 Task: Distribute to vertically.
Action: Mouse moved to (454, 310)
Screenshot: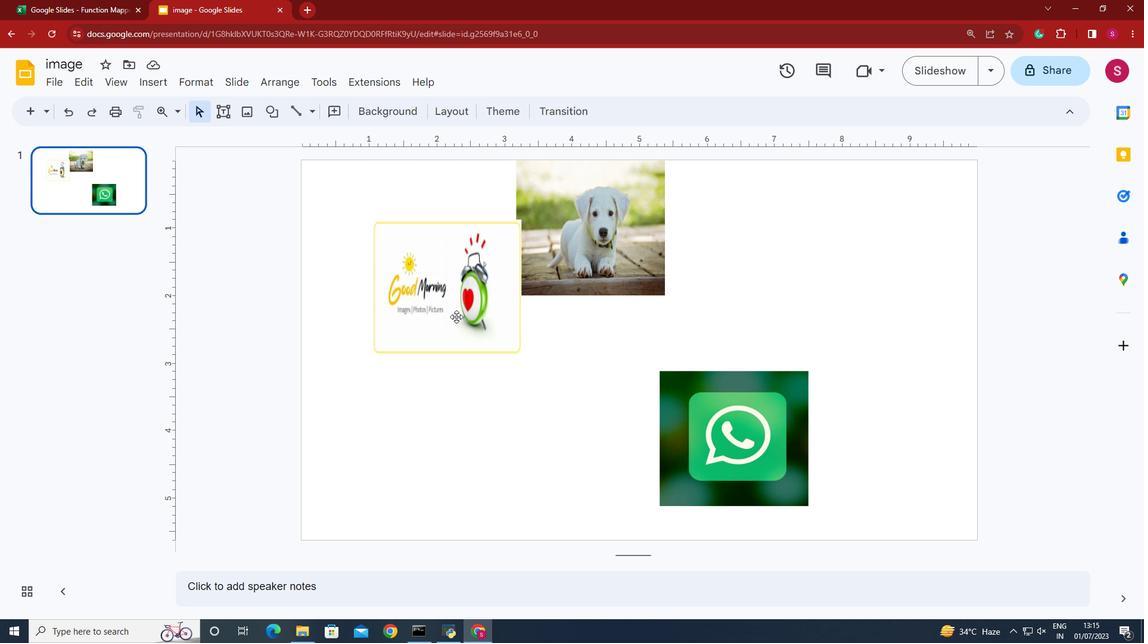 
Action: Mouse pressed left at (454, 310)
Screenshot: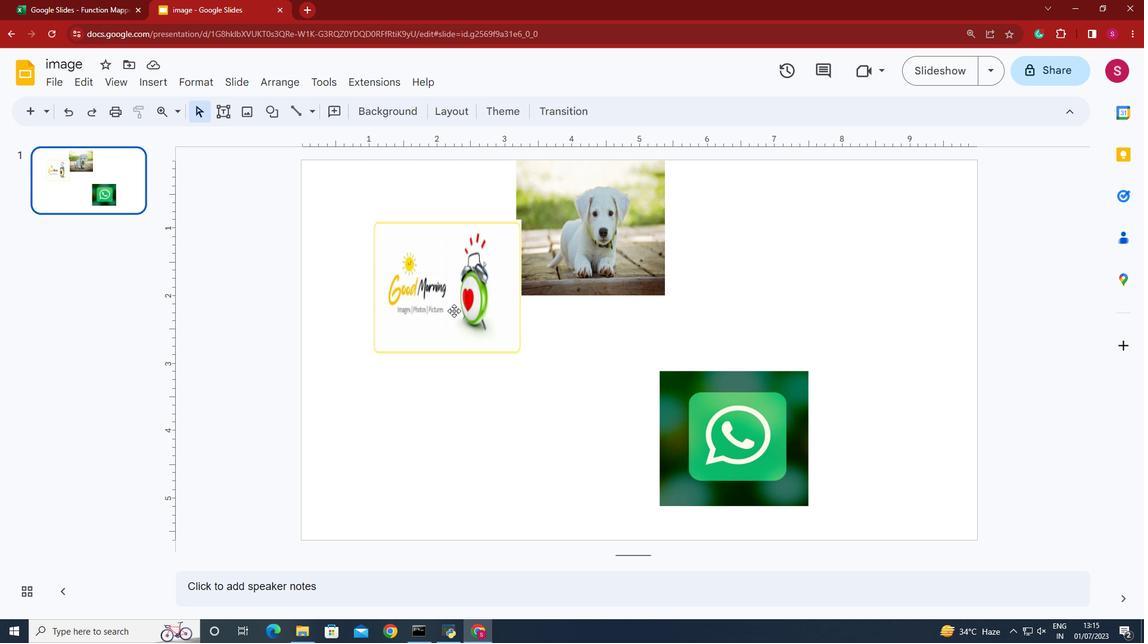 
Action: Key pressed <Key.shift>
Screenshot: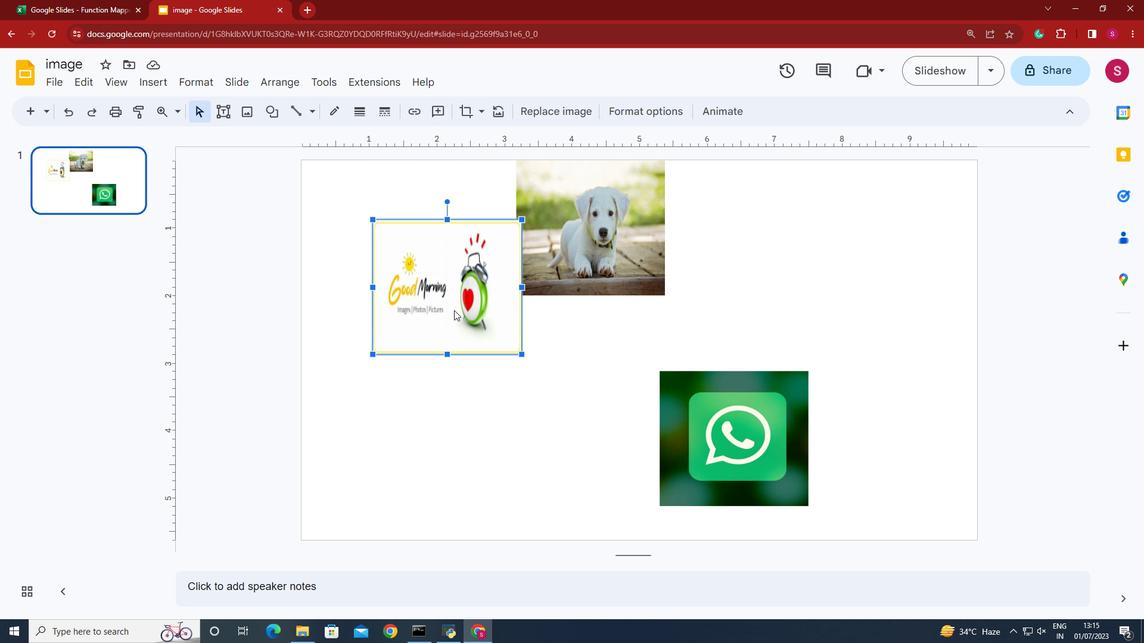 
Action: Mouse moved to (629, 253)
Screenshot: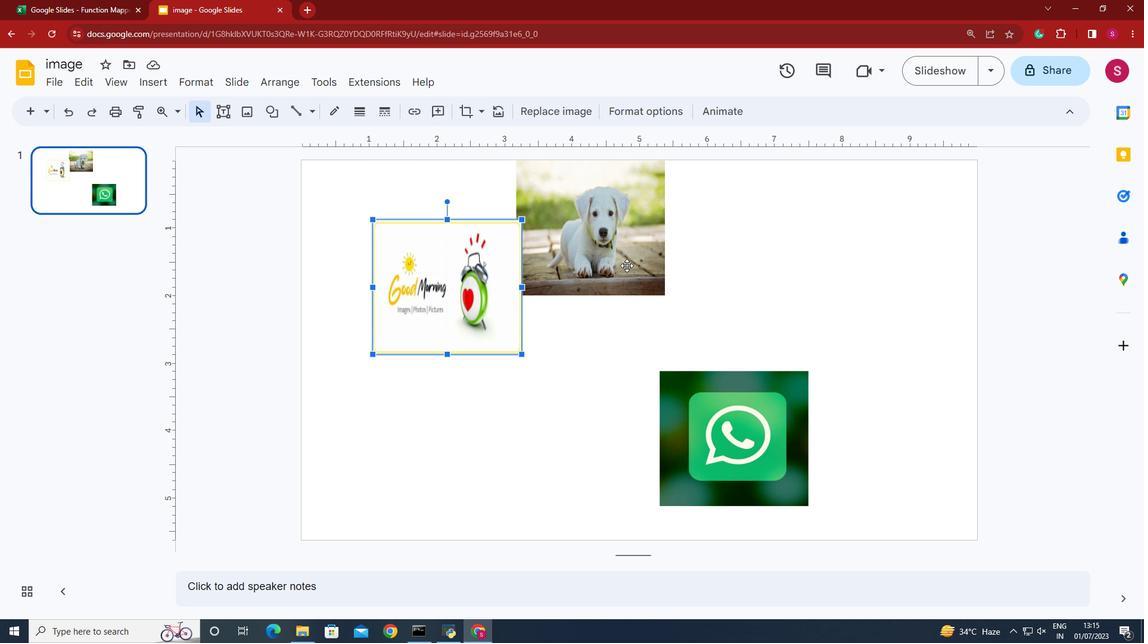 
Action: Key pressed <Key.shift>
Screenshot: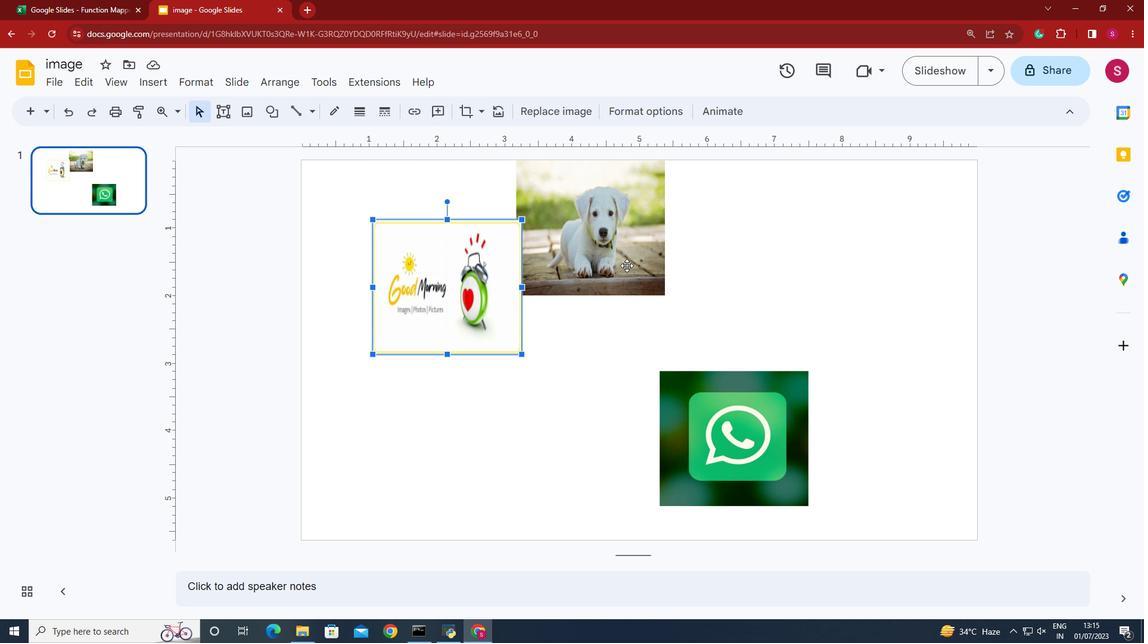 
Action: Mouse moved to (629, 252)
Screenshot: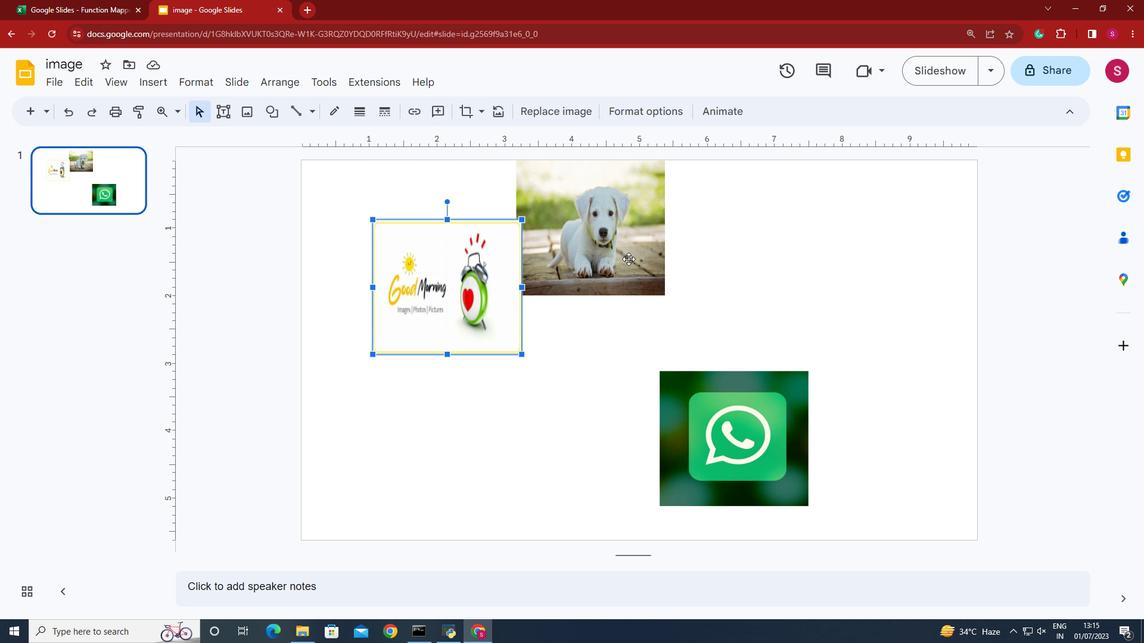 
Action: Key pressed <Key.shift>
Screenshot: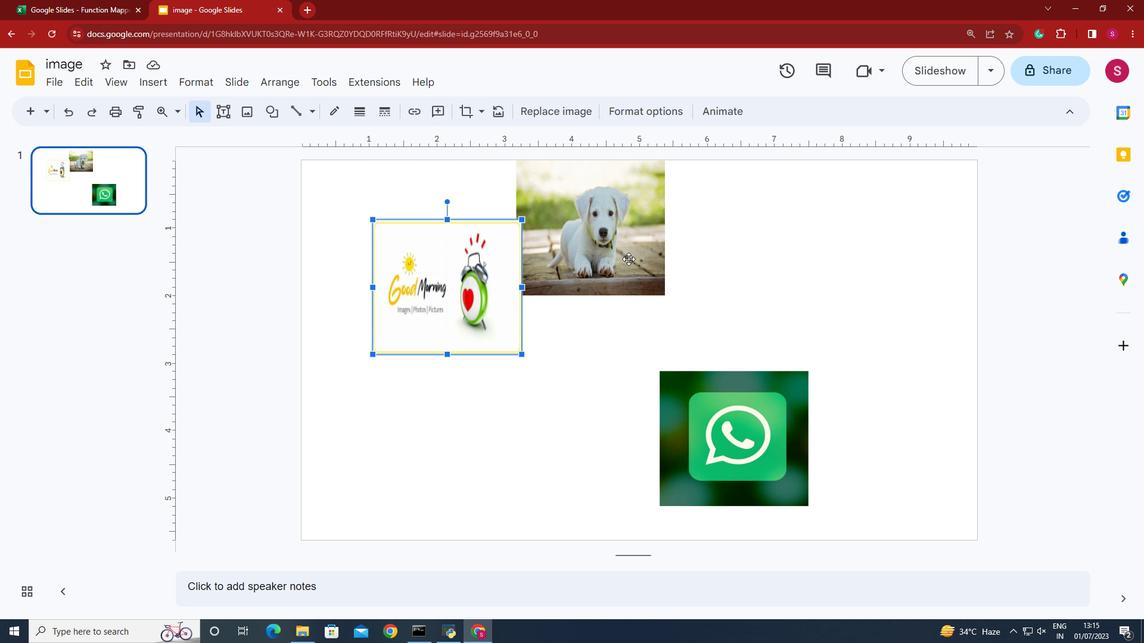 
Action: Mouse moved to (629, 252)
Screenshot: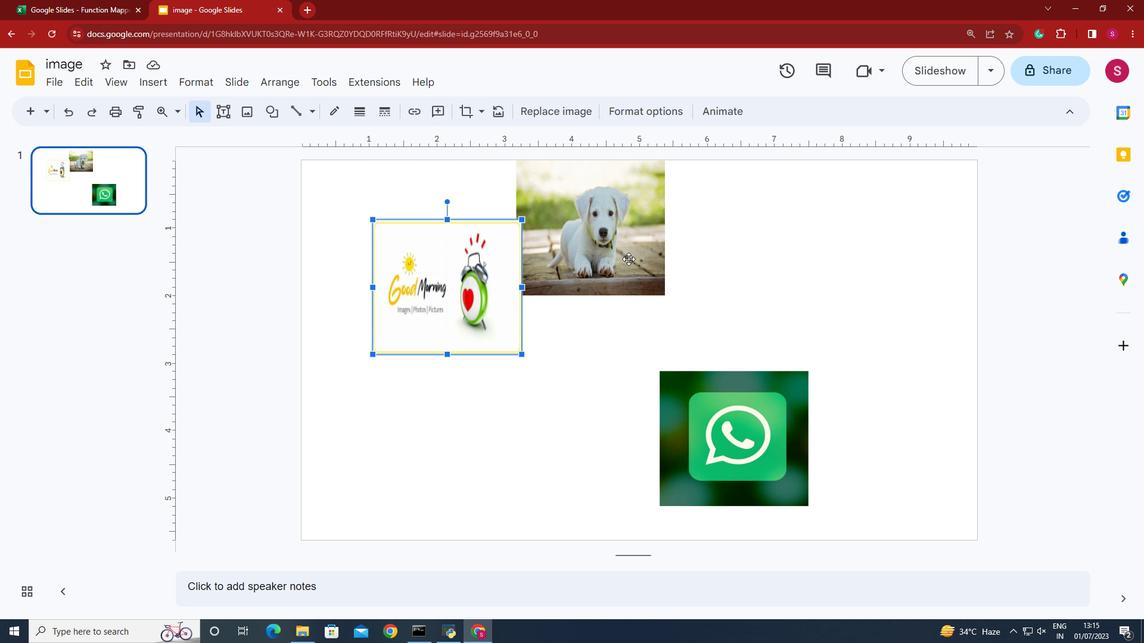
Action: Key pressed <Key.shift><Key.shift>
Screenshot: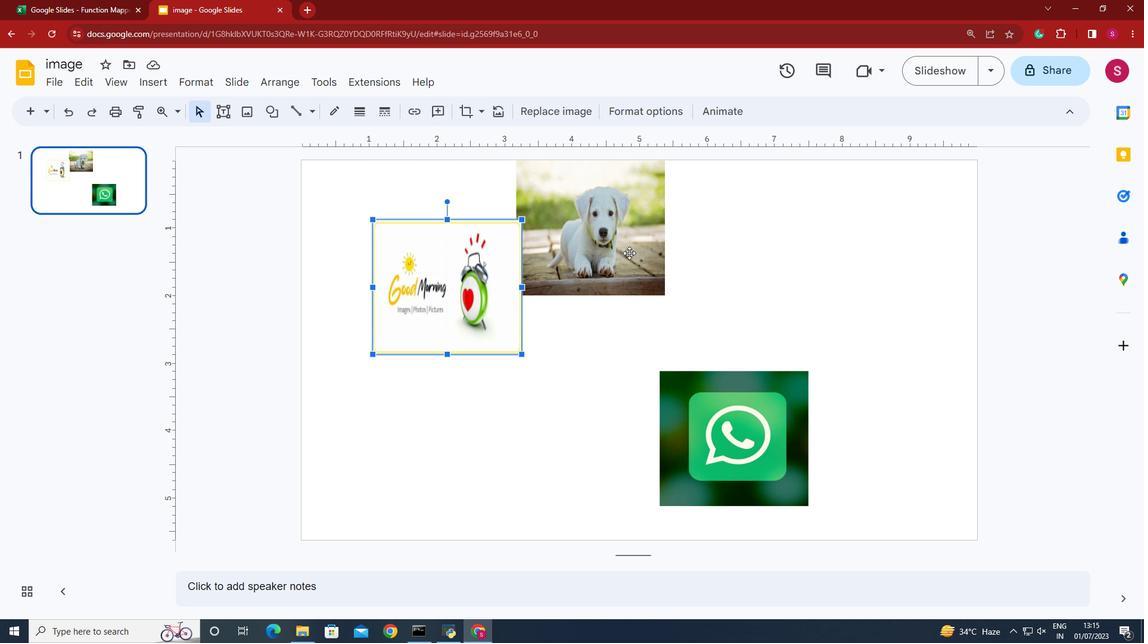 
Action: Mouse pressed left at (629, 252)
Screenshot: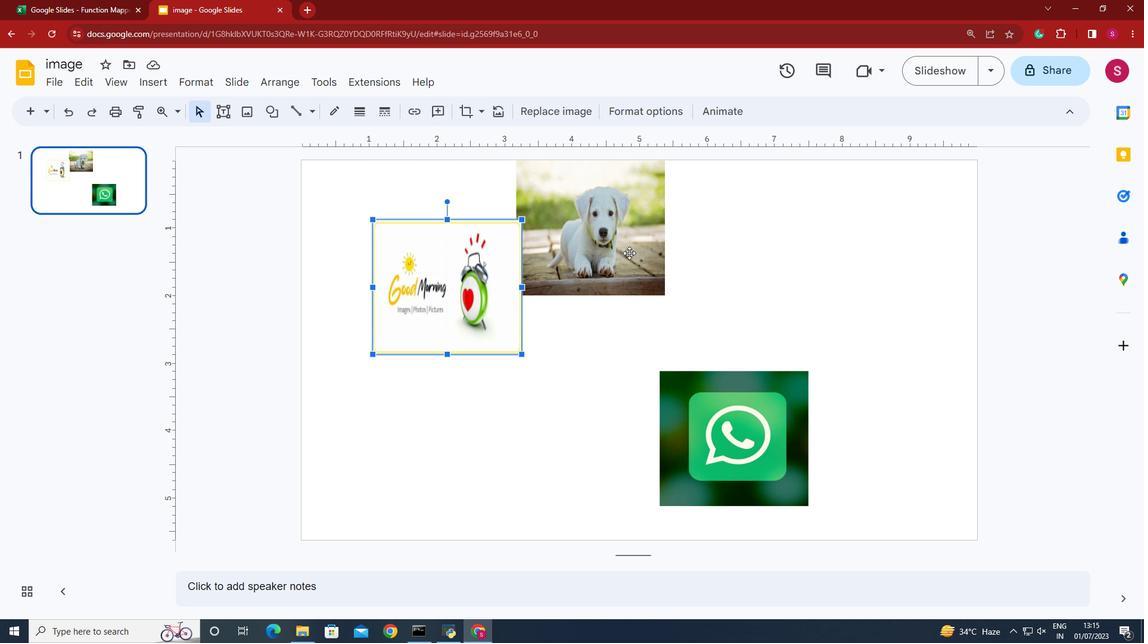 
Action: Mouse moved to (629, 251)
Screenshot: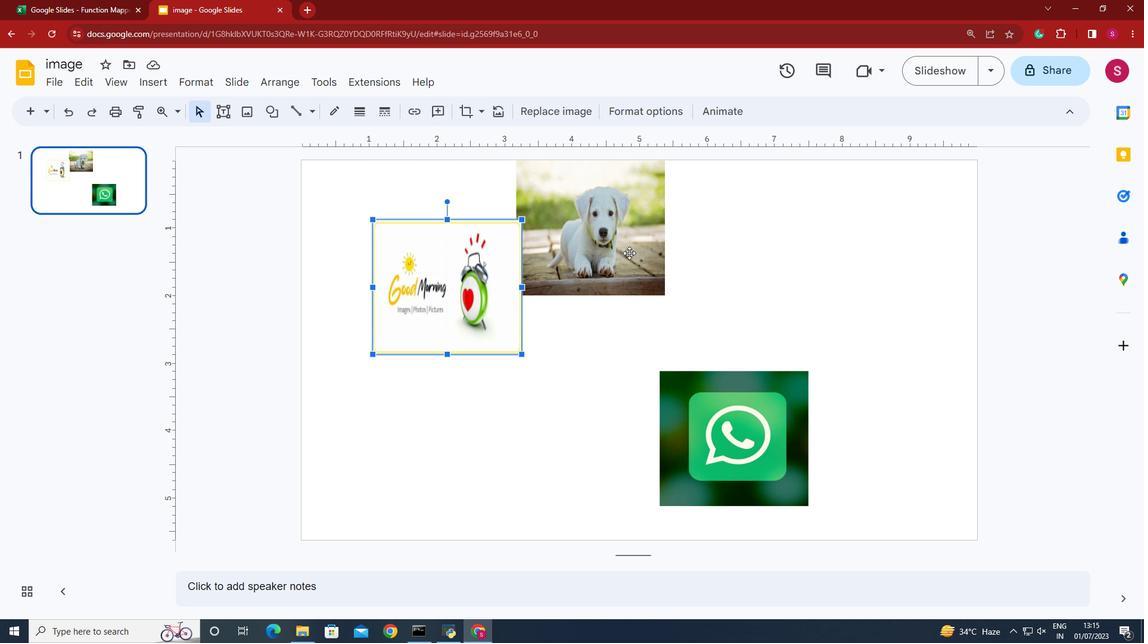 
Action: Key pressed <Key.shift><Key.shift><Key.shift><Key.shift><Key.shift>
Screenshot: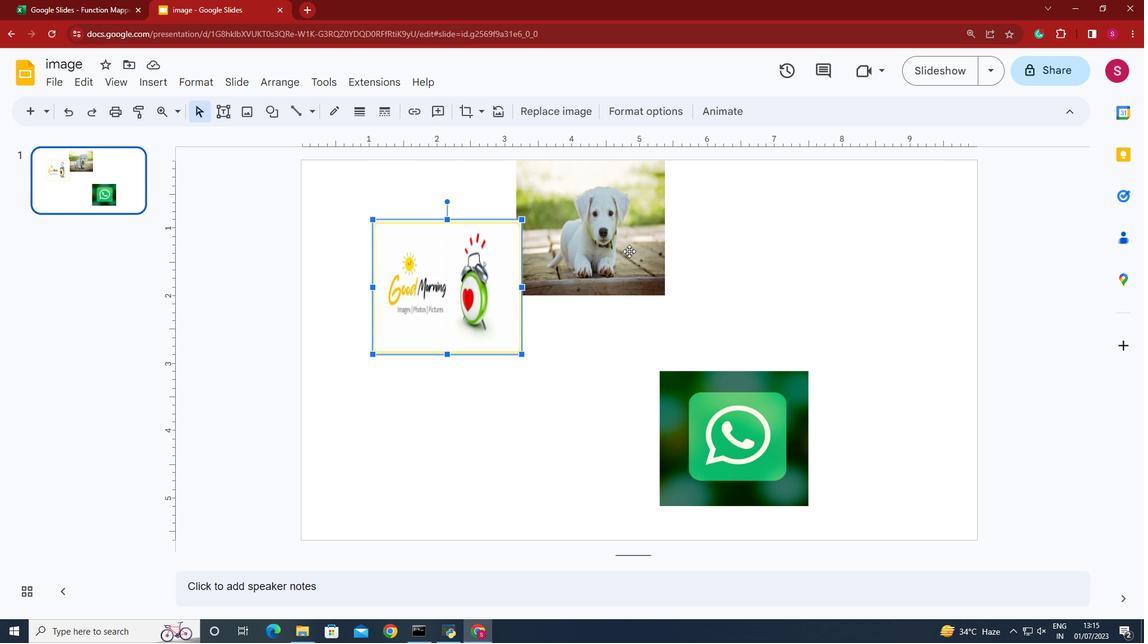 
Action: Mouse moved to (632, 256)
Screenshot: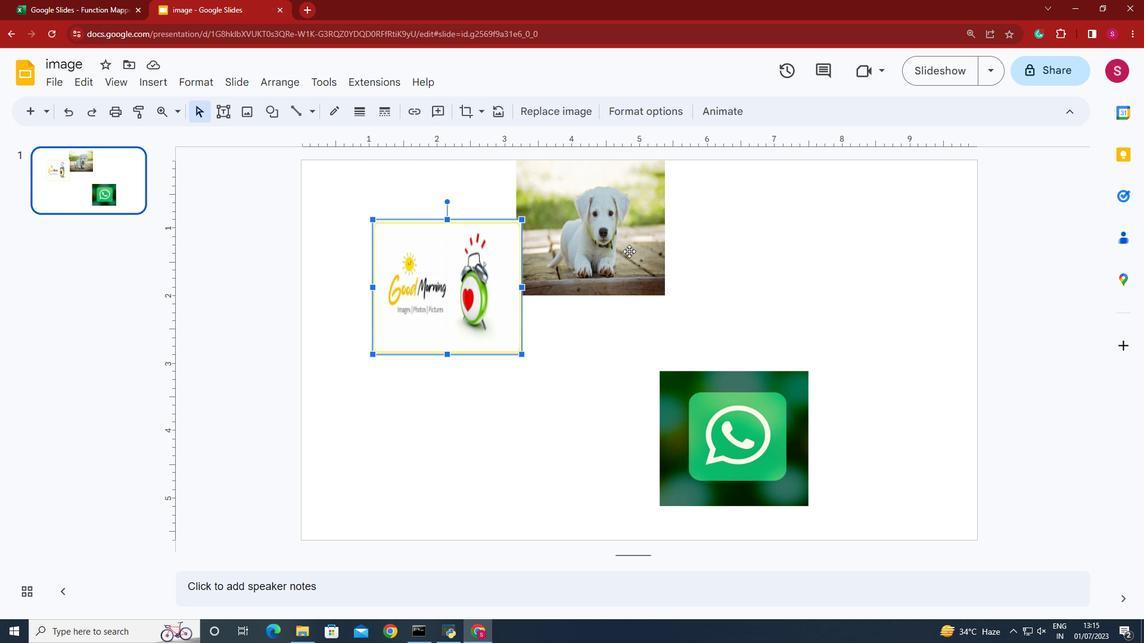 
Action: Key pressed <Key.shift>
Screenshot: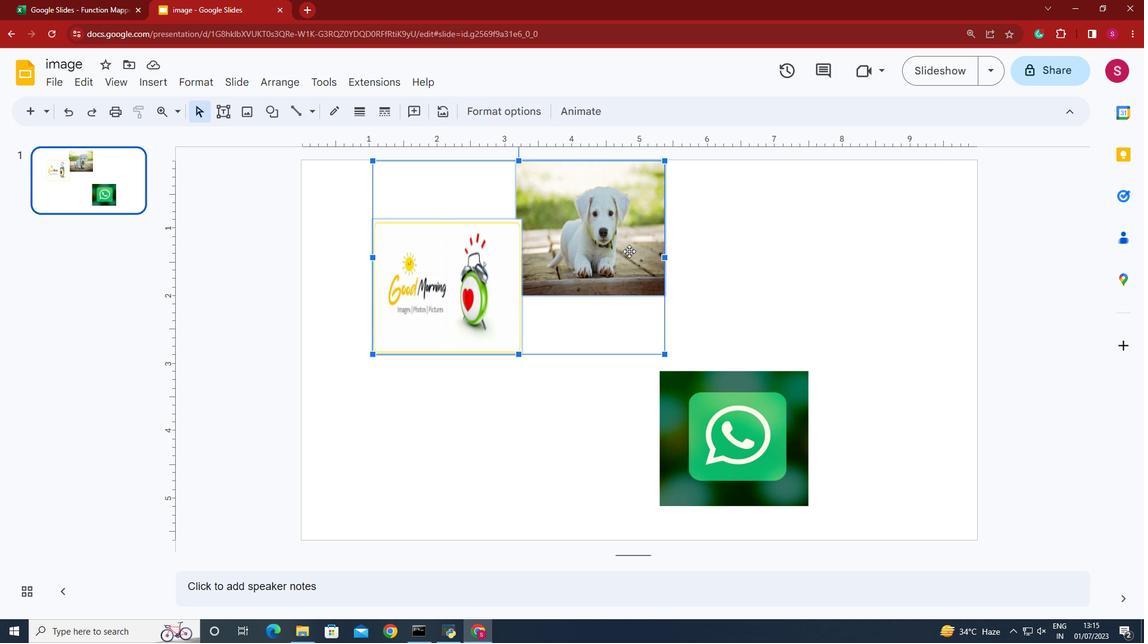 
Action: Mouse moved to (664, 305)
Screenshot: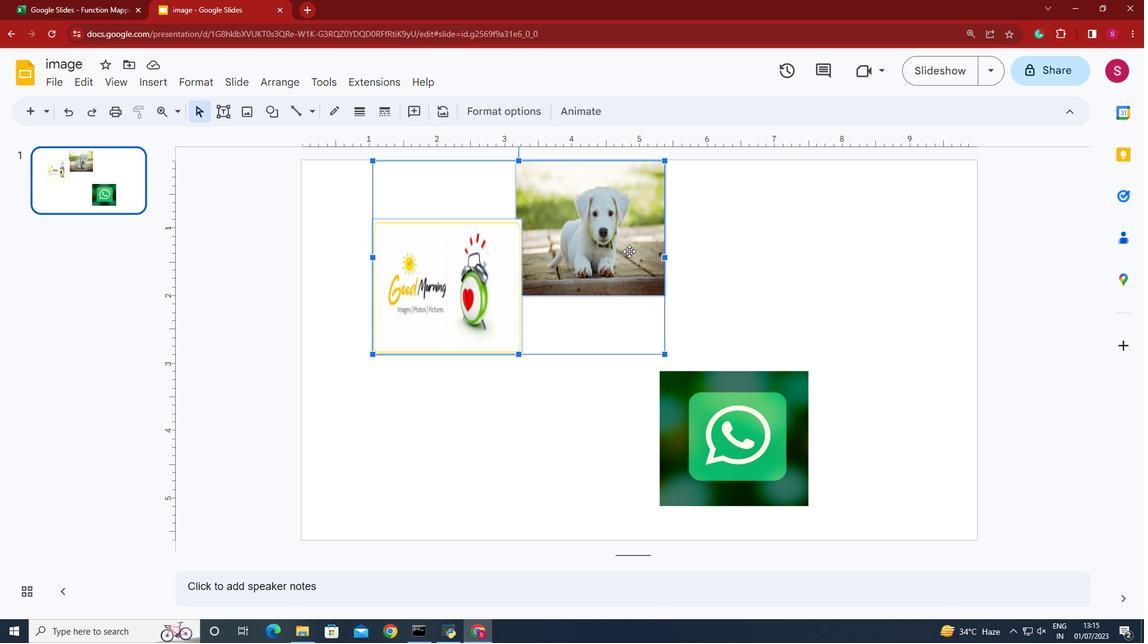 
Action: Key pressed <Key.shift>
Screenshot: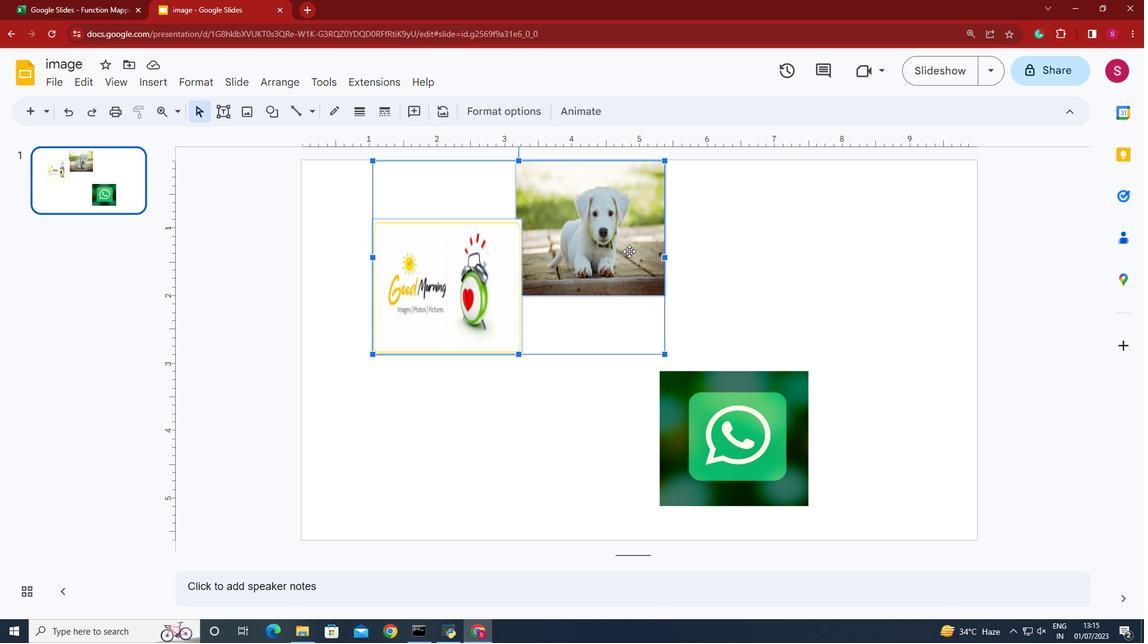 
Action: Mouse moved to (713, 364)
Screenshot: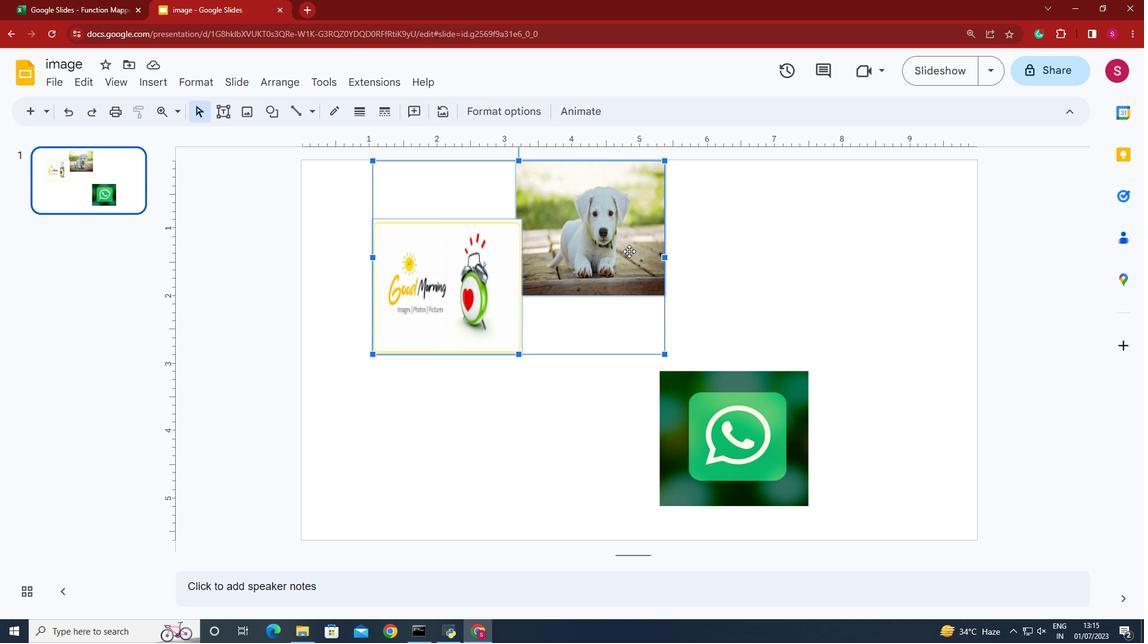 
Action: Key pressed <Key.shift>
Screenshot: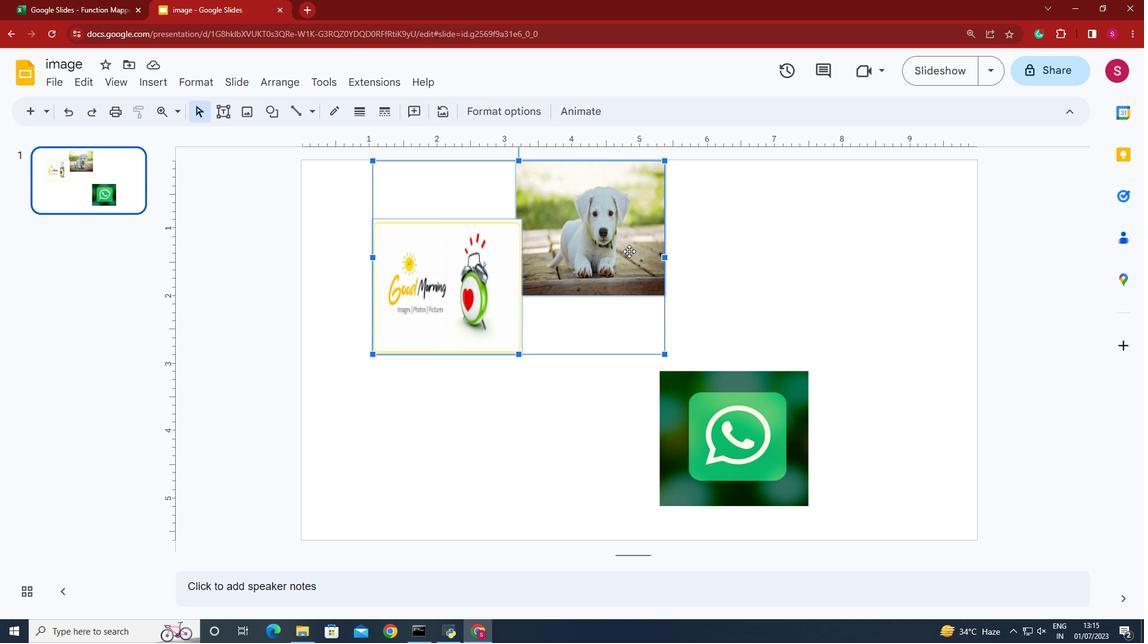 
Action: Mouse moved to (741, 398)
Screenshot: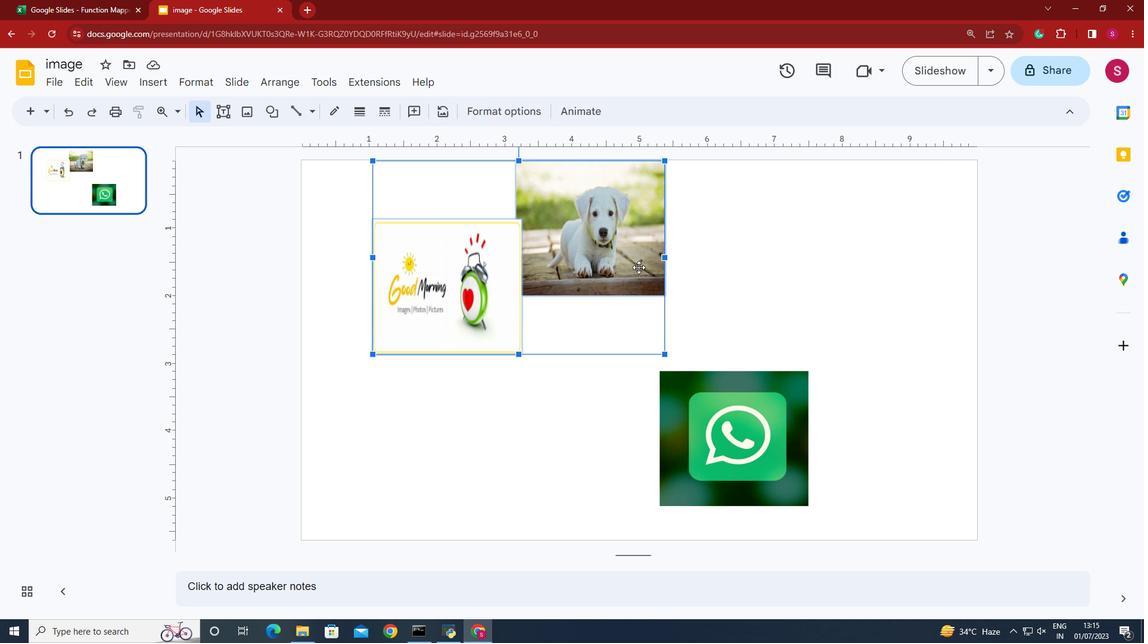 
Action: Key pressed <Key.shift>
Screenshot: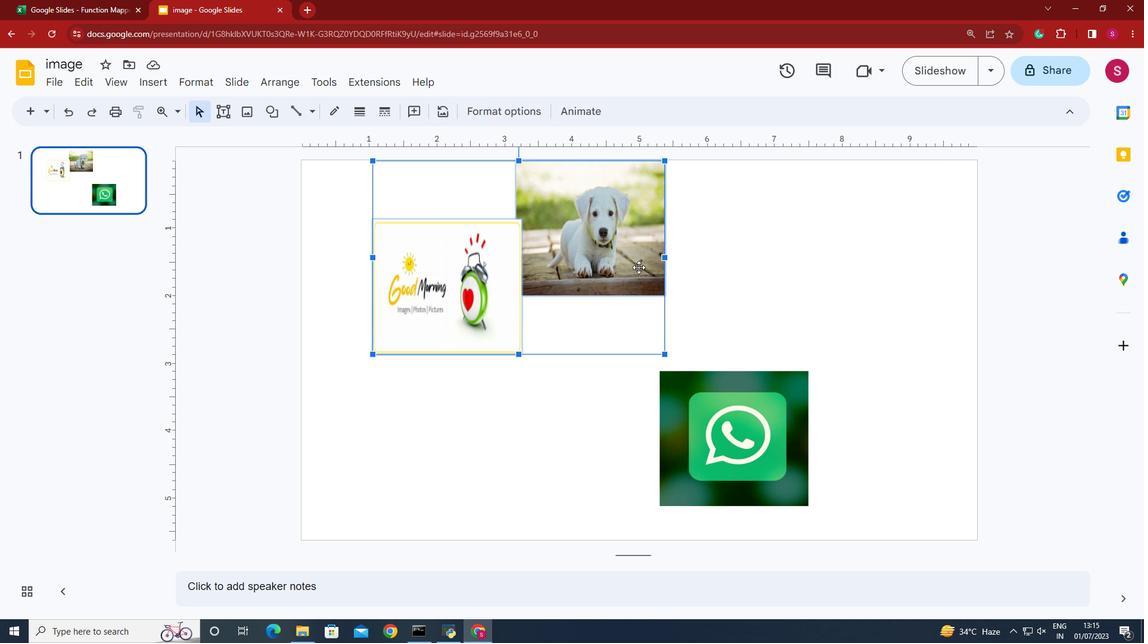 
Action: Mouse moved to (745, 406)
Screenshot: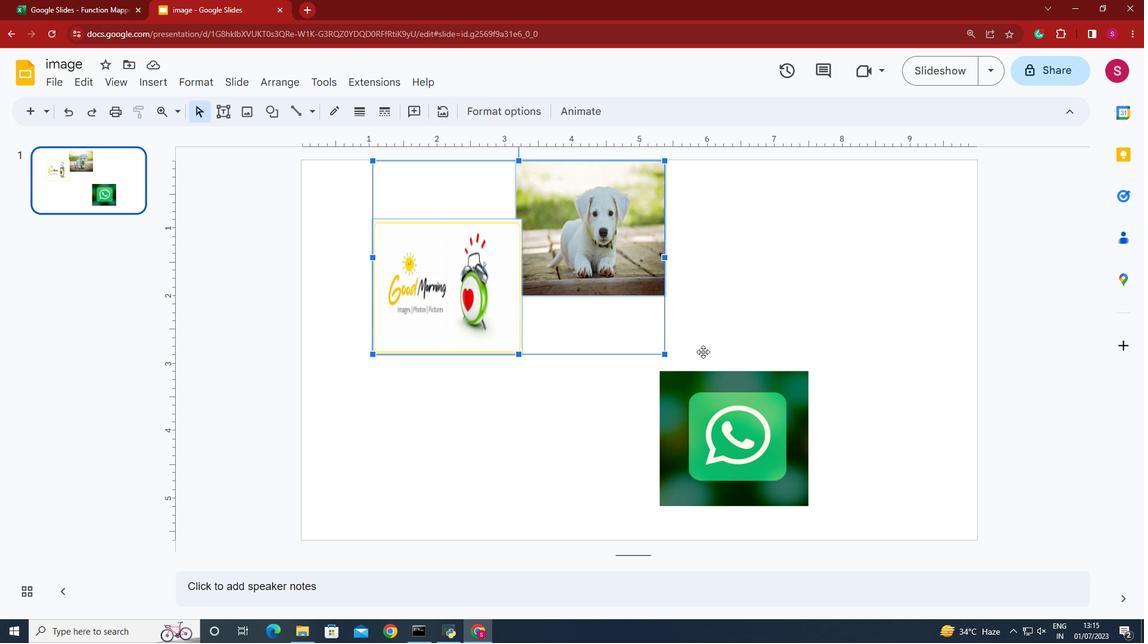 
Action: Key pressed <Key.shift>
Screenshot: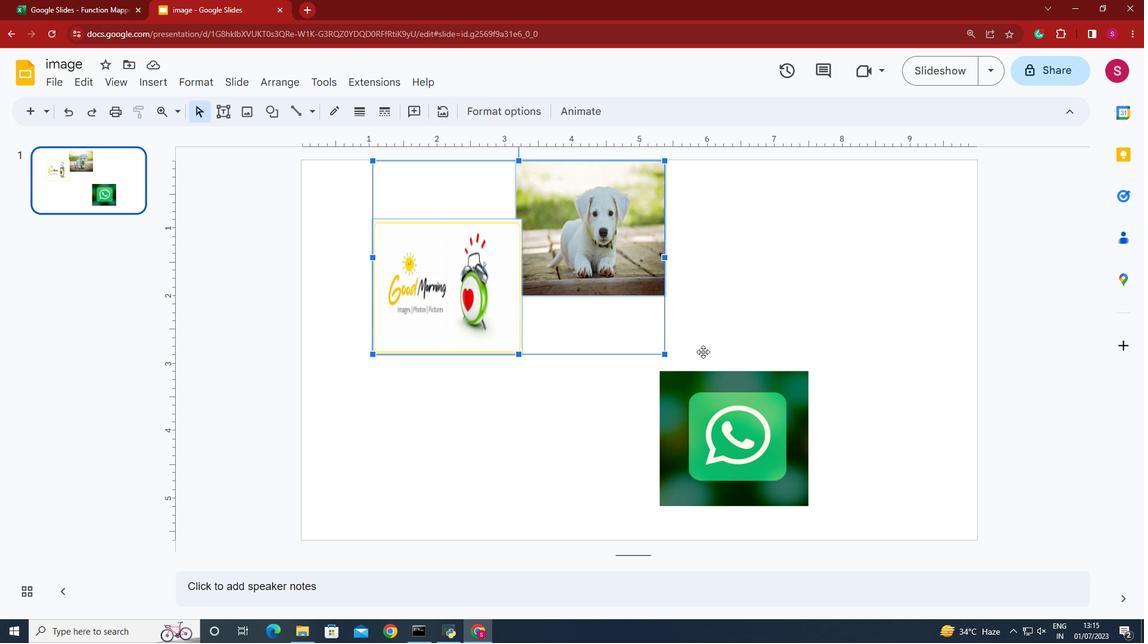 
Action: Mouse moved to (745, 410)
Screenshot: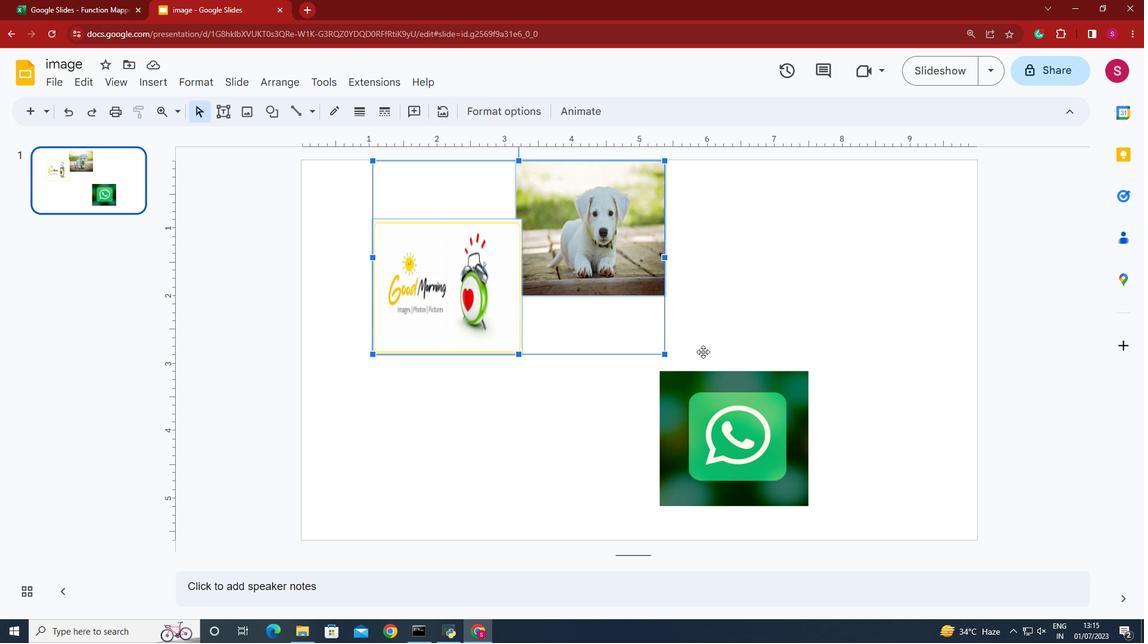 
Action: Key pressed <Key.shift>
Screenshot: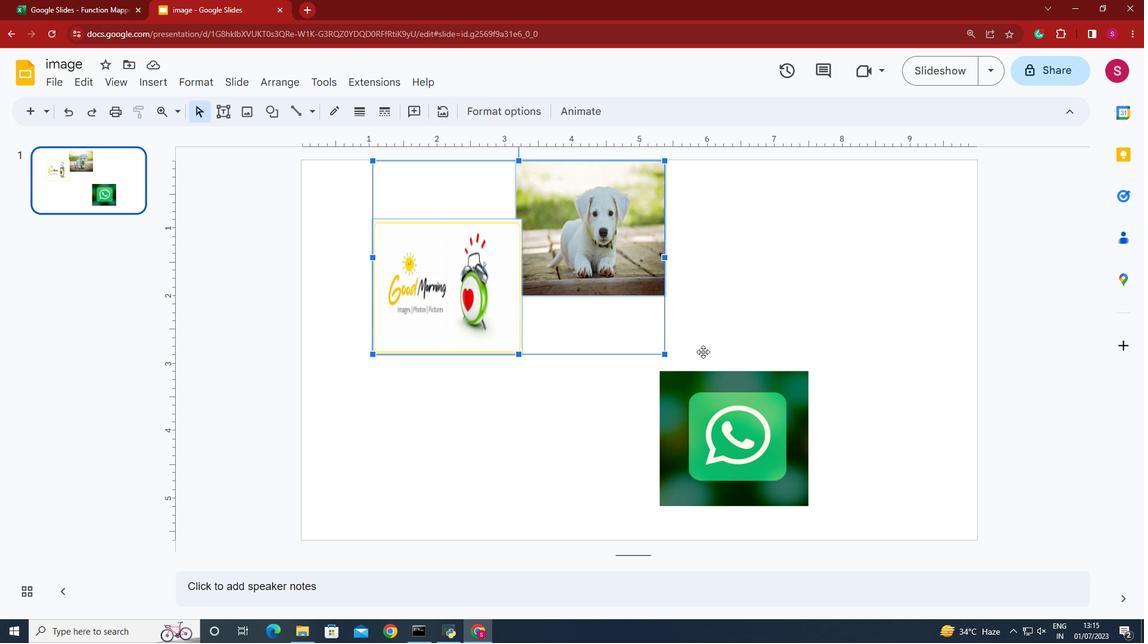 
Action: Mouse moved to (744, 411)
Screenshot: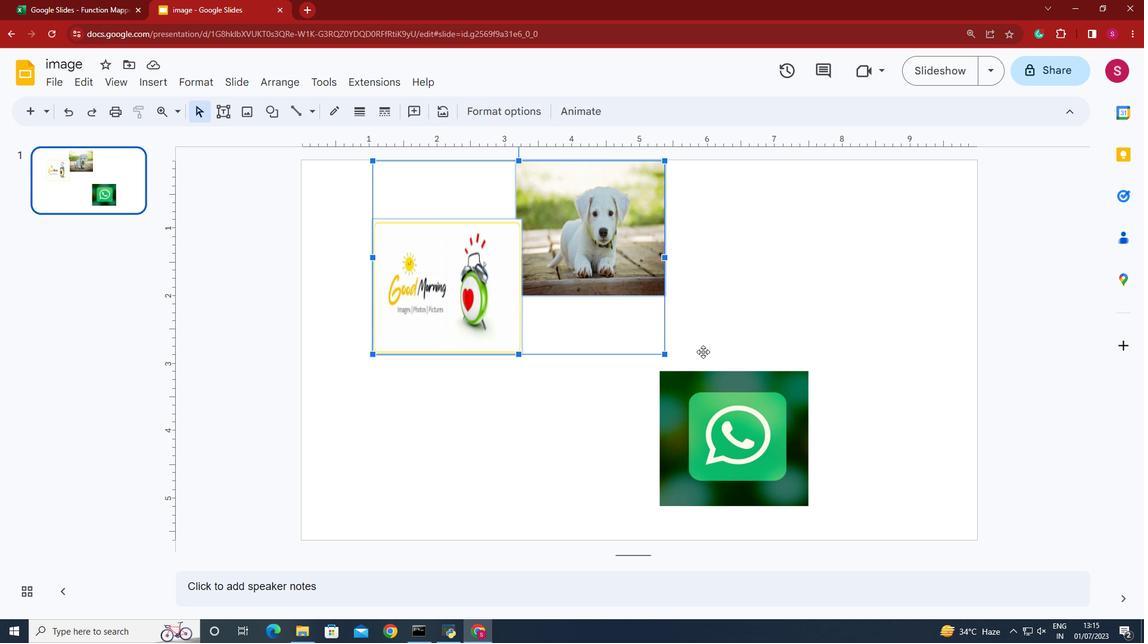 
Action: Key pressed <Key.shift><Key.shift>
Screenshot: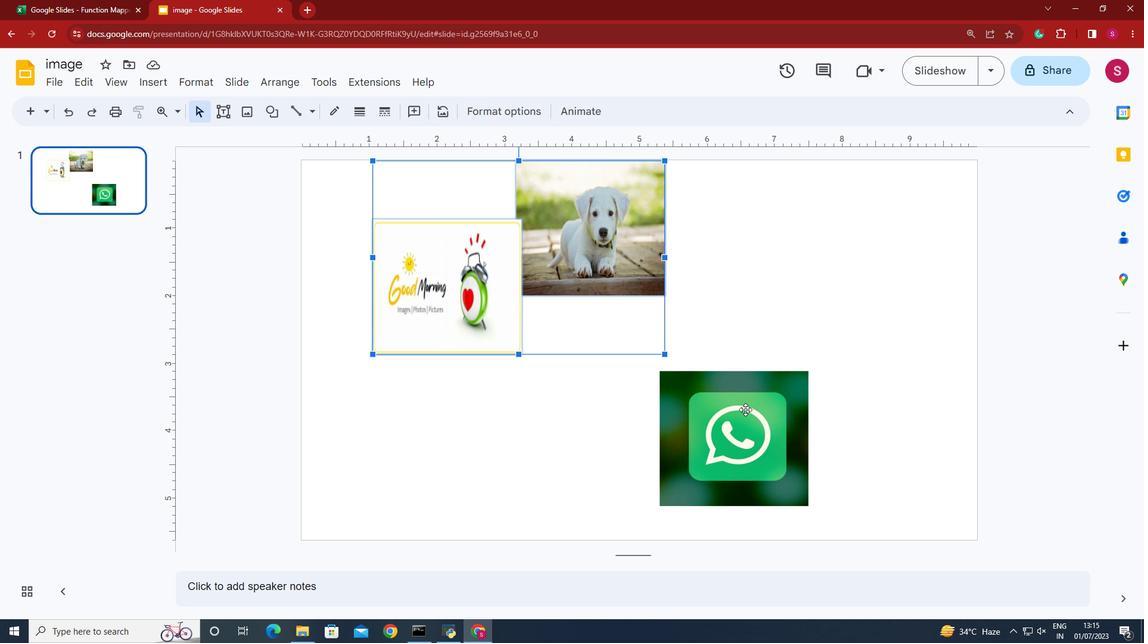 
Action: Mouse moved to (744, 411)
Screenshot: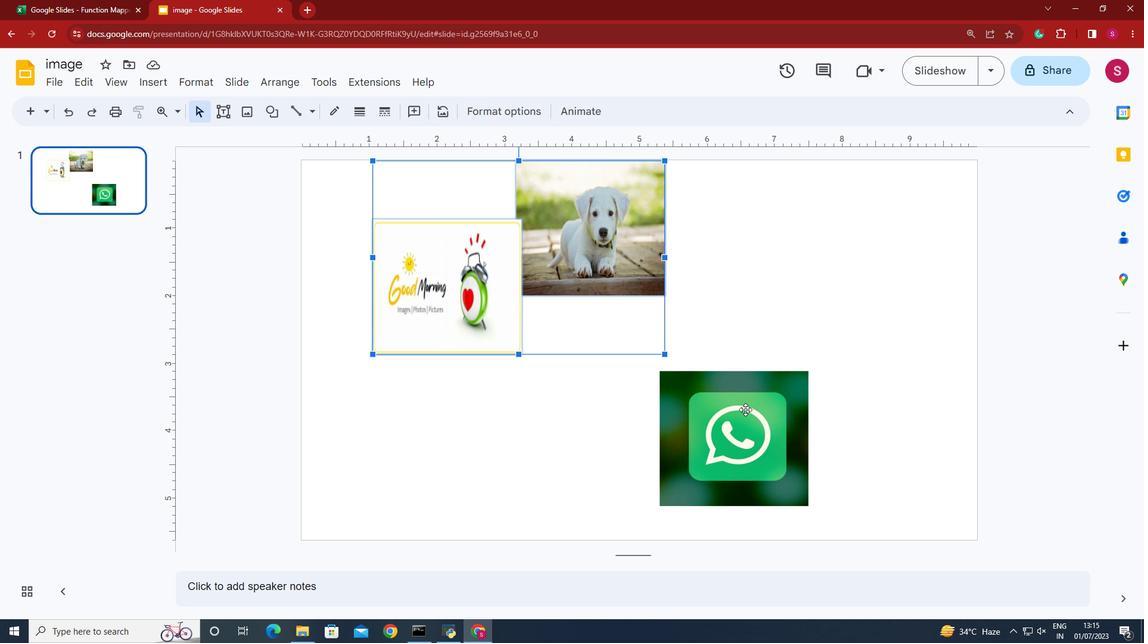 
Action: Key pressed <Key.shift>
Screenshot: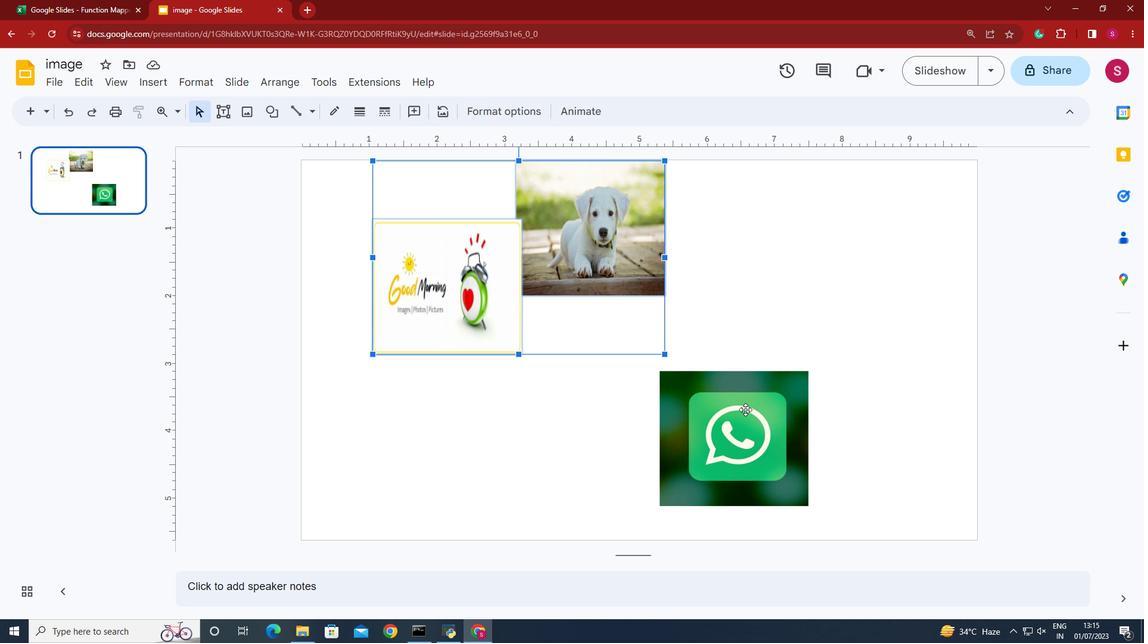 
Action: Mouse moved to (744, 411)
Screenshot: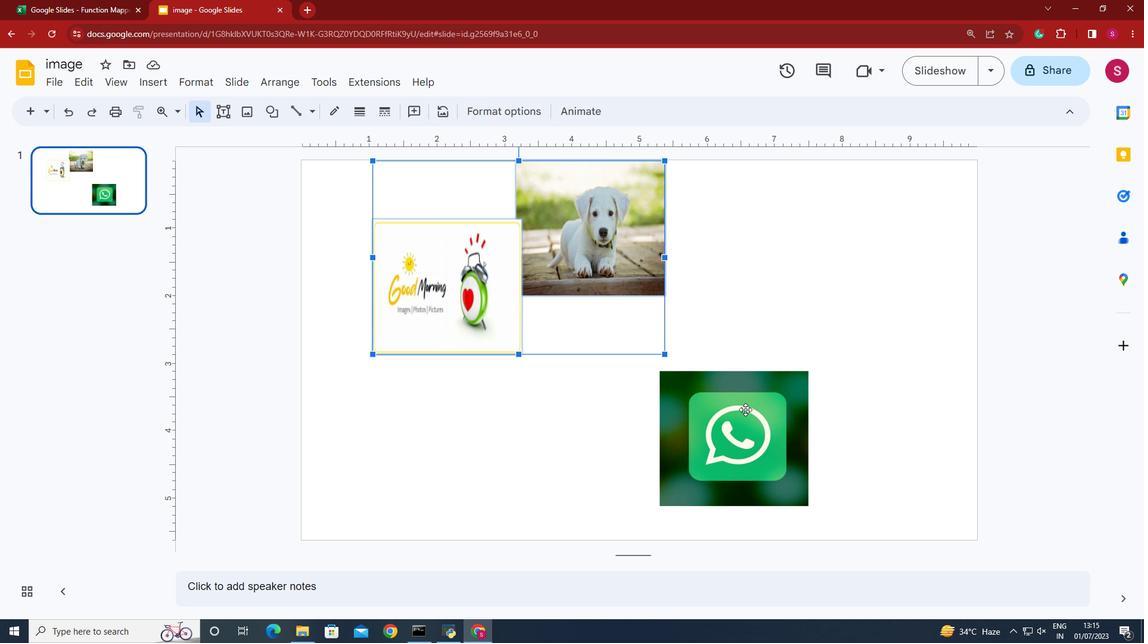 
Action: Key pressed <Key.shift>
Screenshot: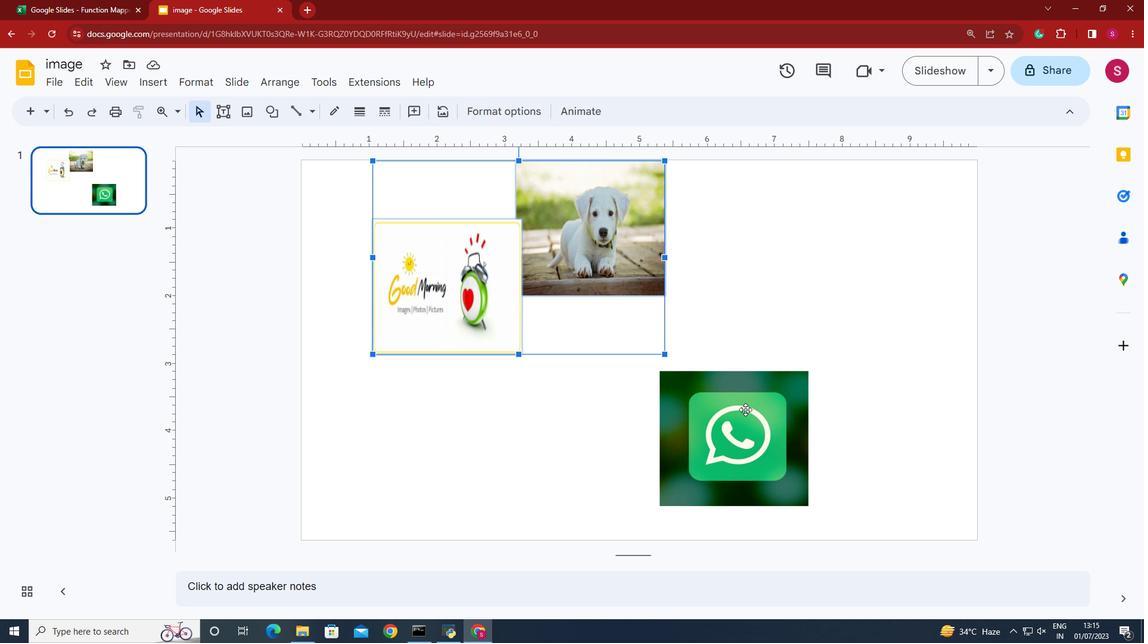 
Action: Mouse moved to (744, 411)
Screenshot: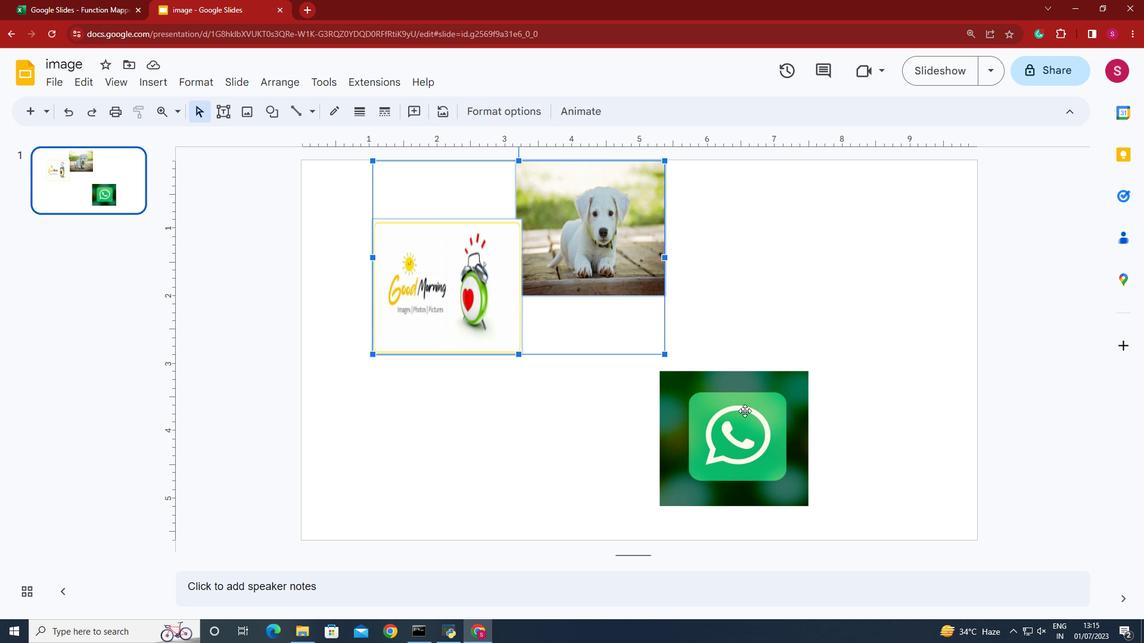 
Action: Key pressed <Key.shift>
Screenshot: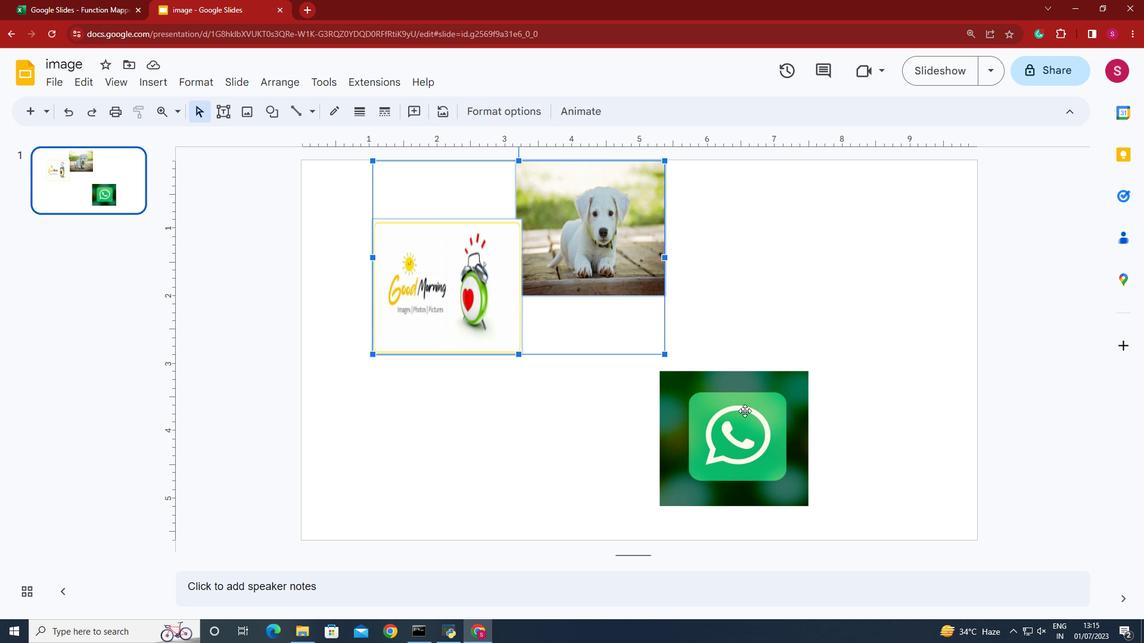 
Action: Mouse moved to (742, 412)
Screenshot: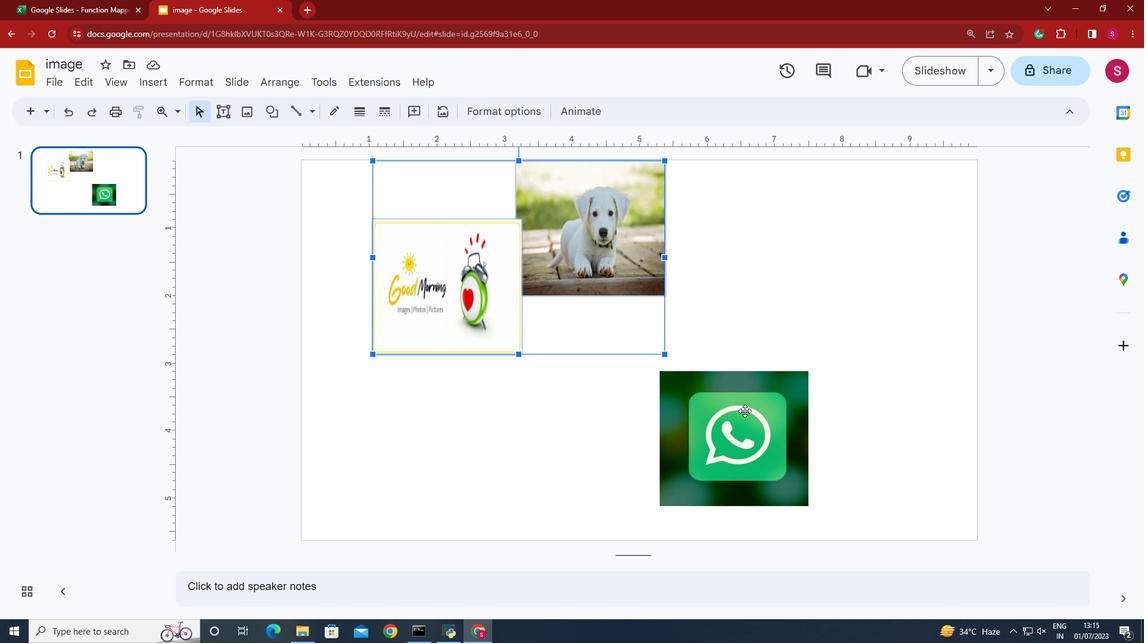 
Action: Key pressed <Key.shift>
Screenshot: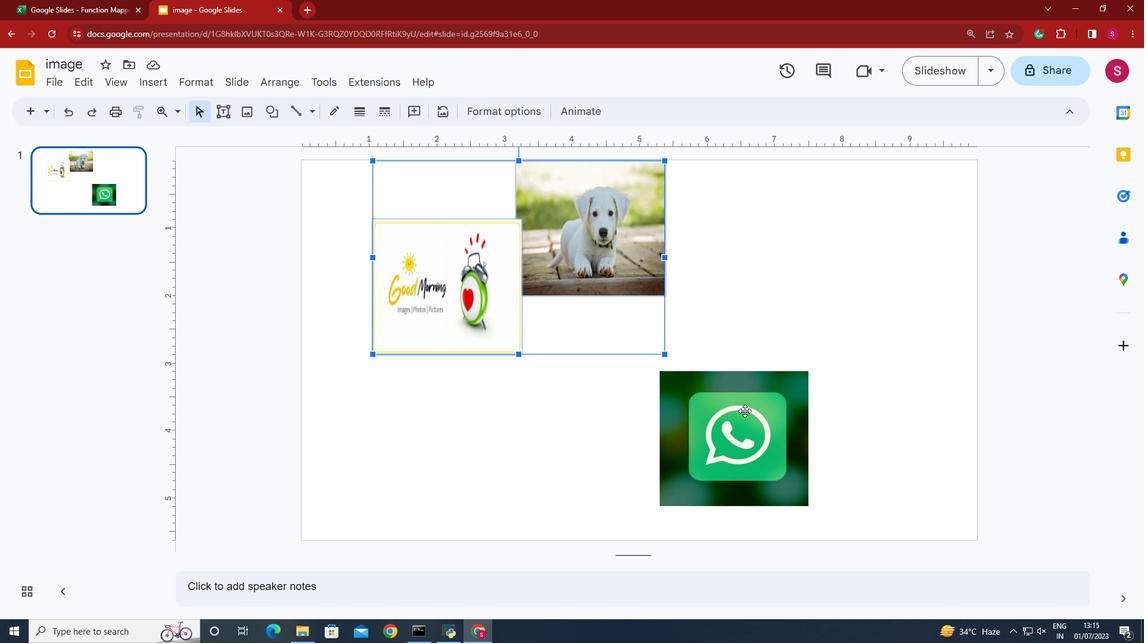 
Action: Mouse moved to (742, 412)
Screenshot: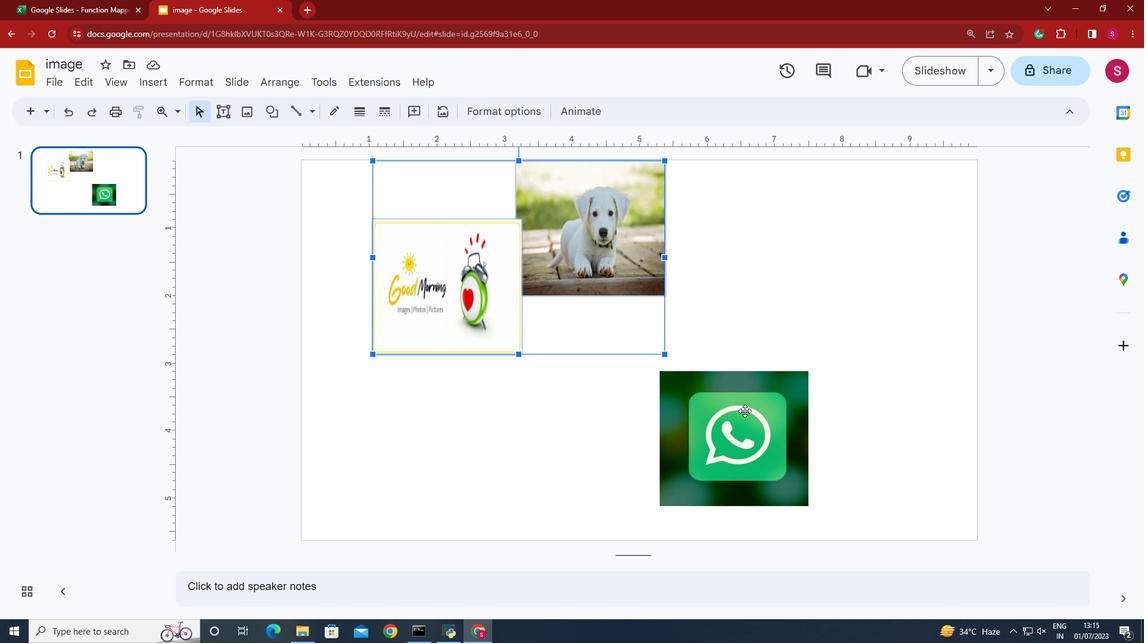 
Action: Key pressed <Key.shift><Key.shift>
Screenshot: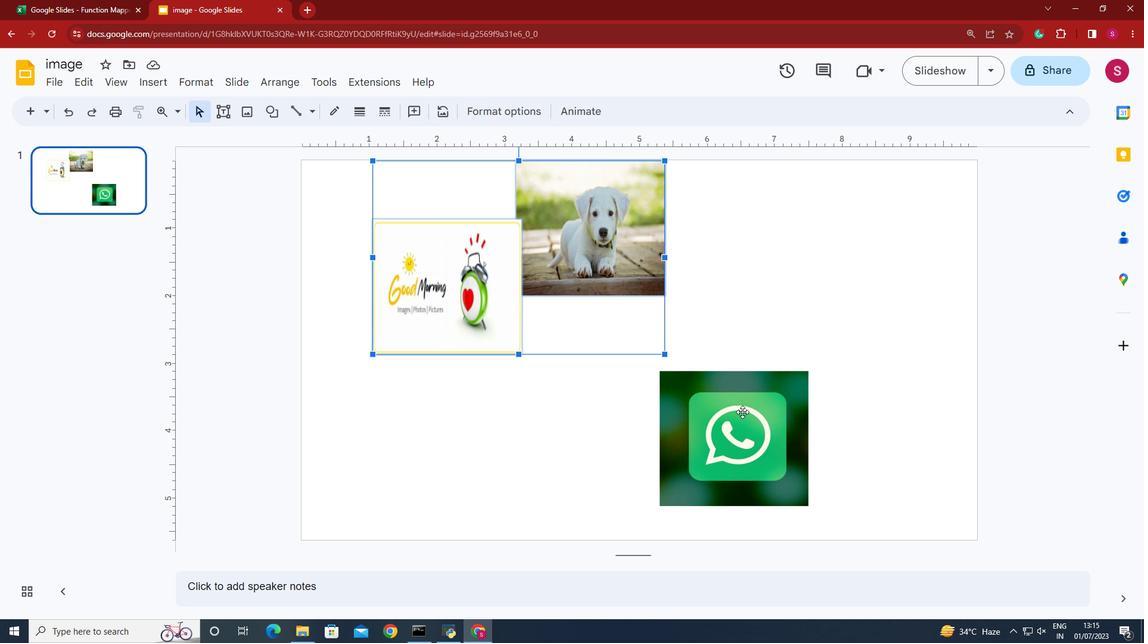 
Action: Mouse moved to (741, 413)
Screenshot: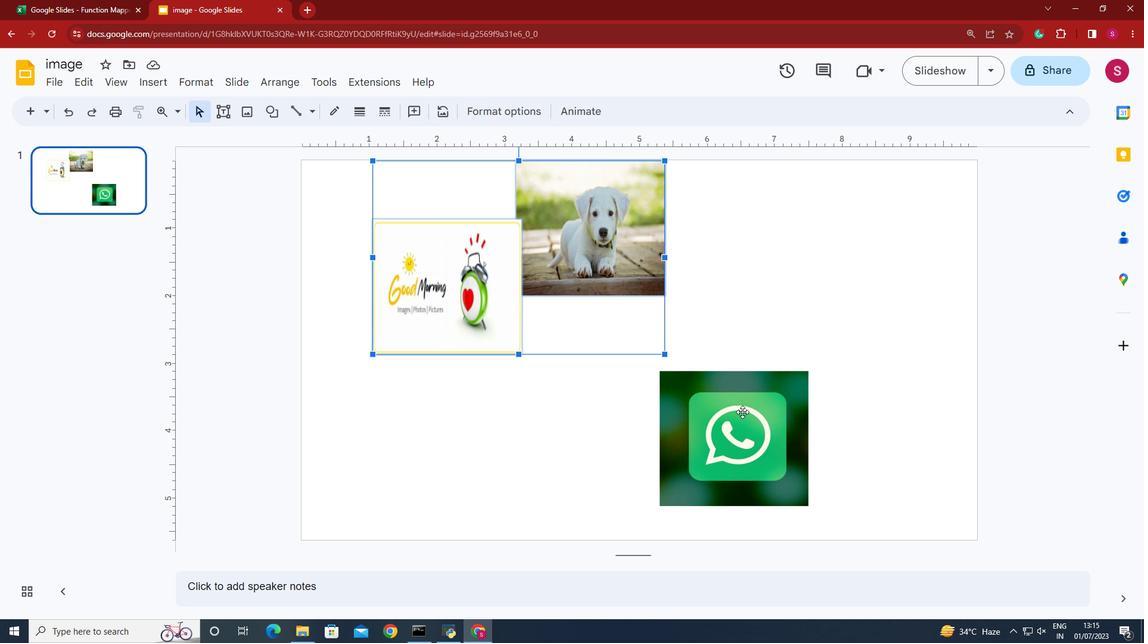 
Action: Key pressed <Key.shift><Key.shift>
Screenshot: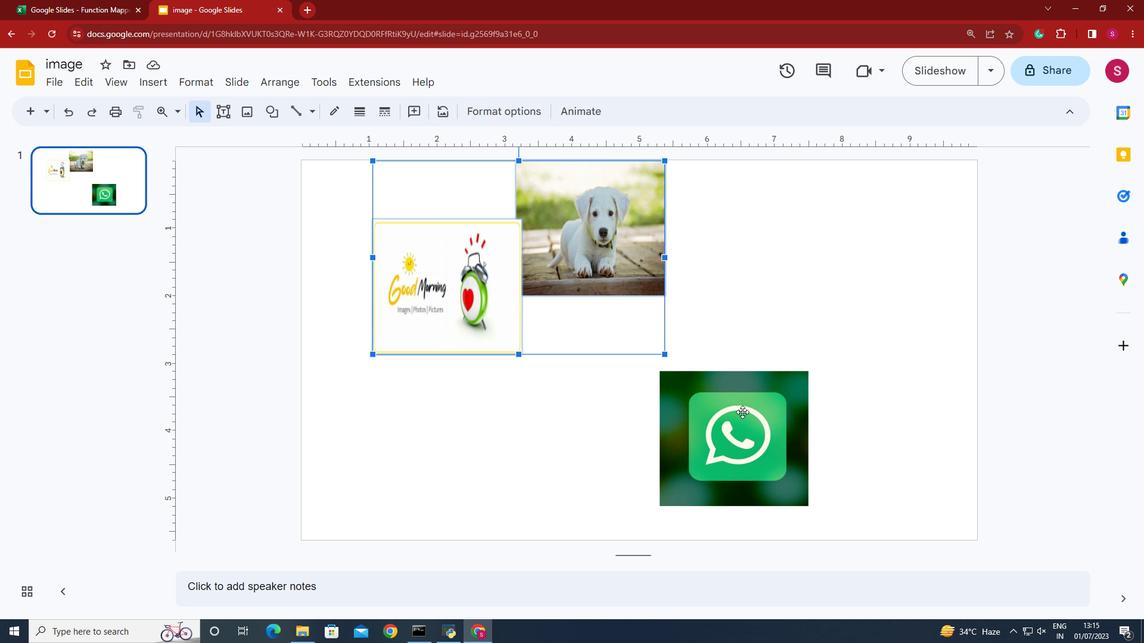 
Action: Mouse pressed left at (741, 413)
Screenshot: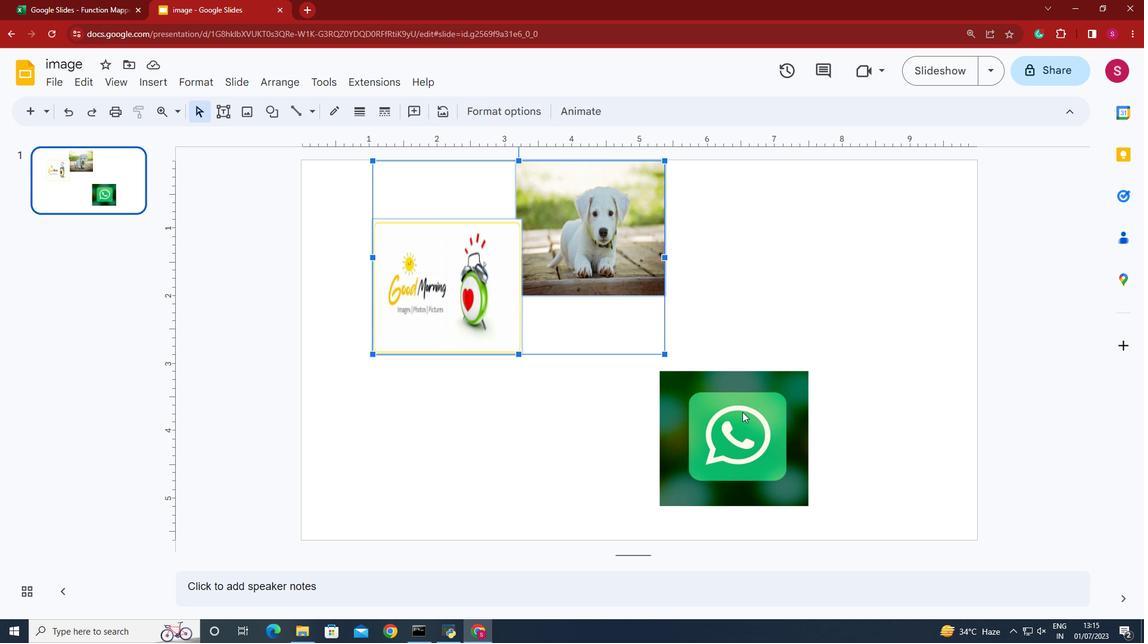 
Action: Key pressed <Key.shift><Key.shift><Key.shift><Key.shift><Key.shift><Key.shift><Key.shift>
Screenshot: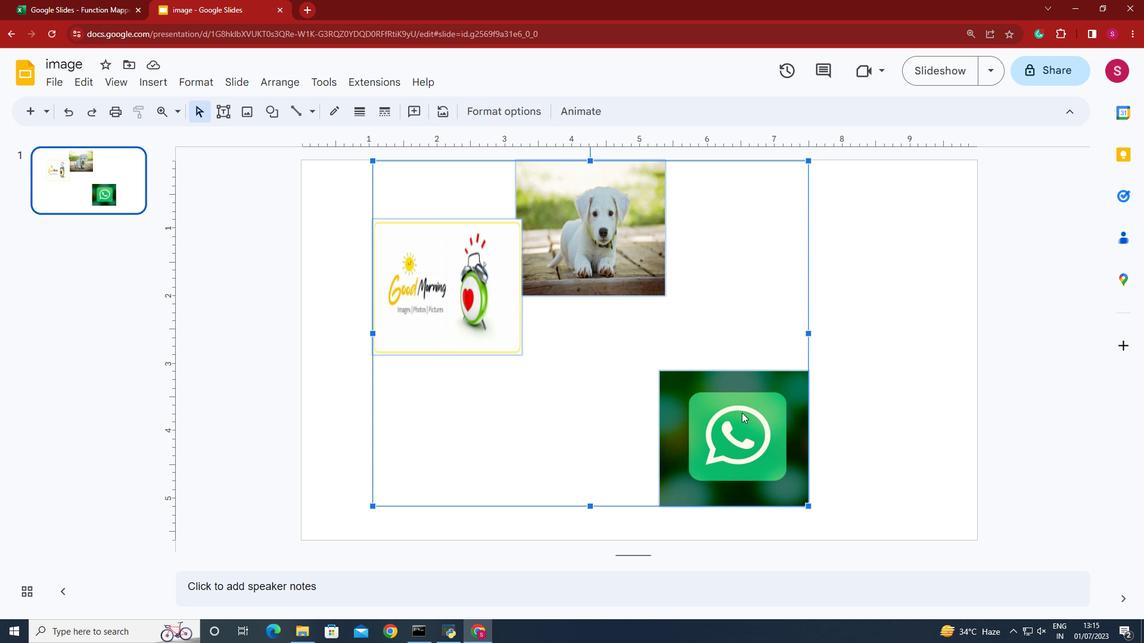 
Action: Mouse moved to (288, 82)
Screenshot: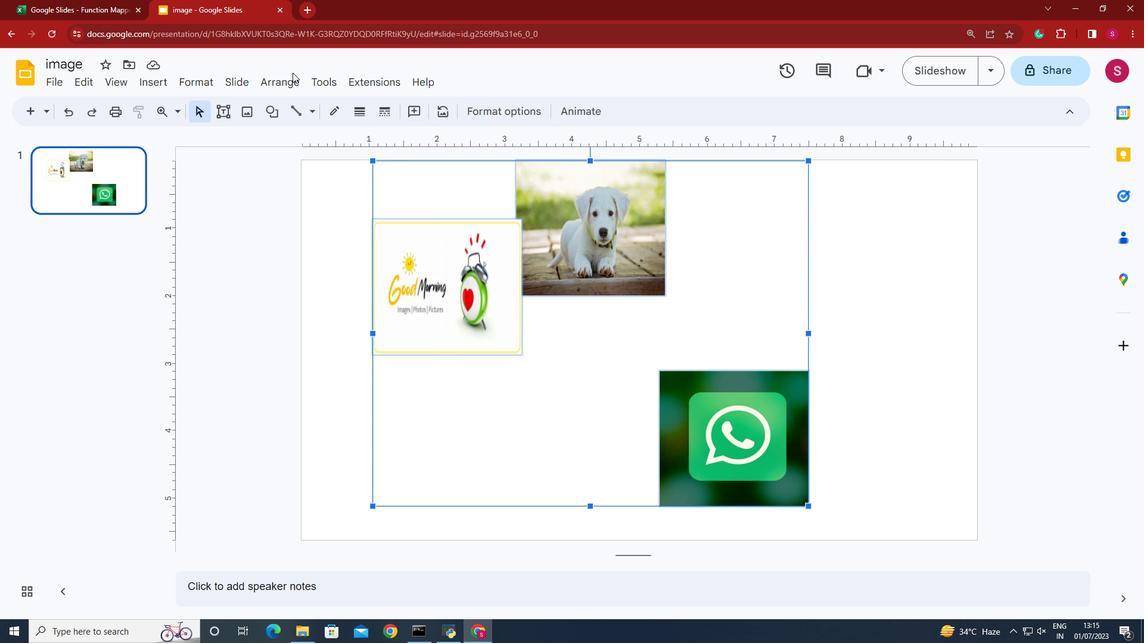
Action: Mouse pressed left at (288, 82)
Screenshot: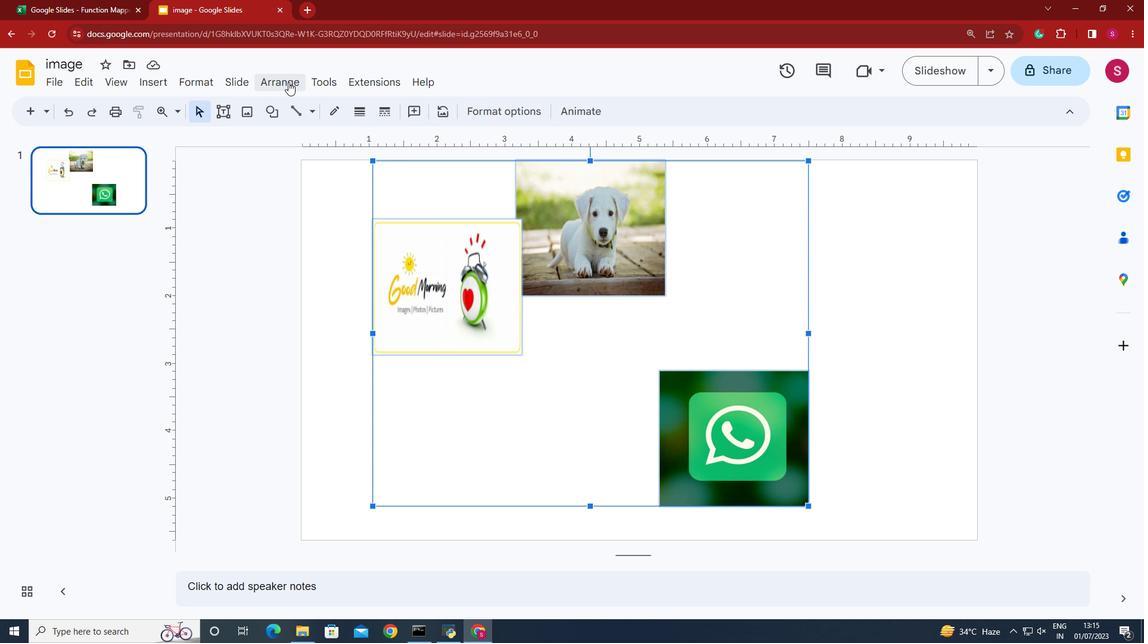 
Action: Mouse moved to (547, 184)
Screenshot: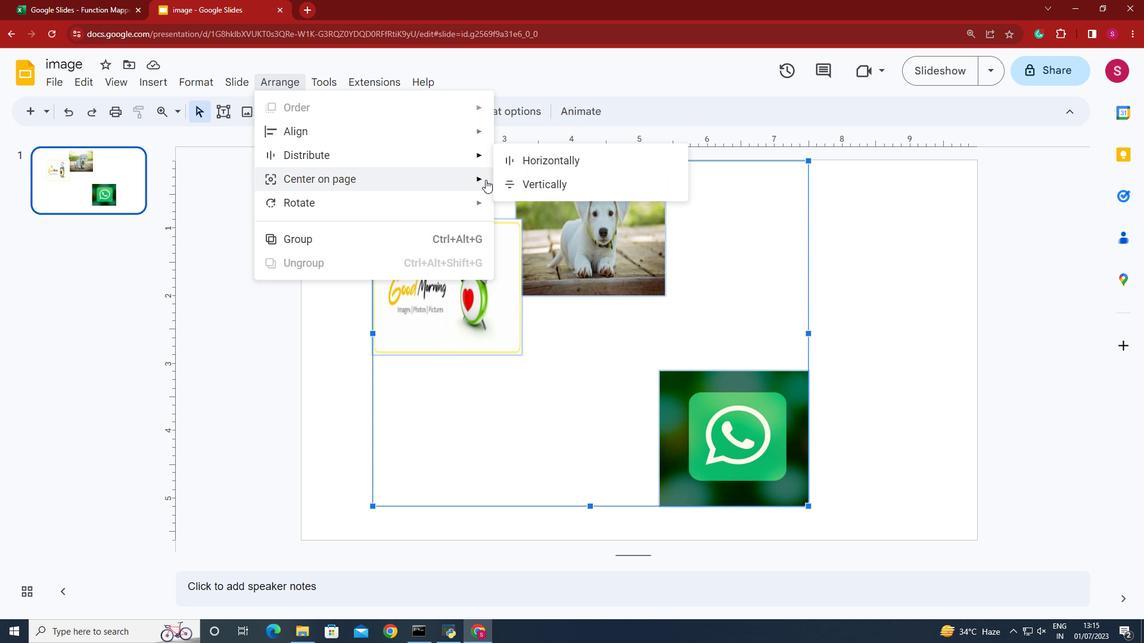 
Action: Mouse pressed left at (547, 184)
Screenshot: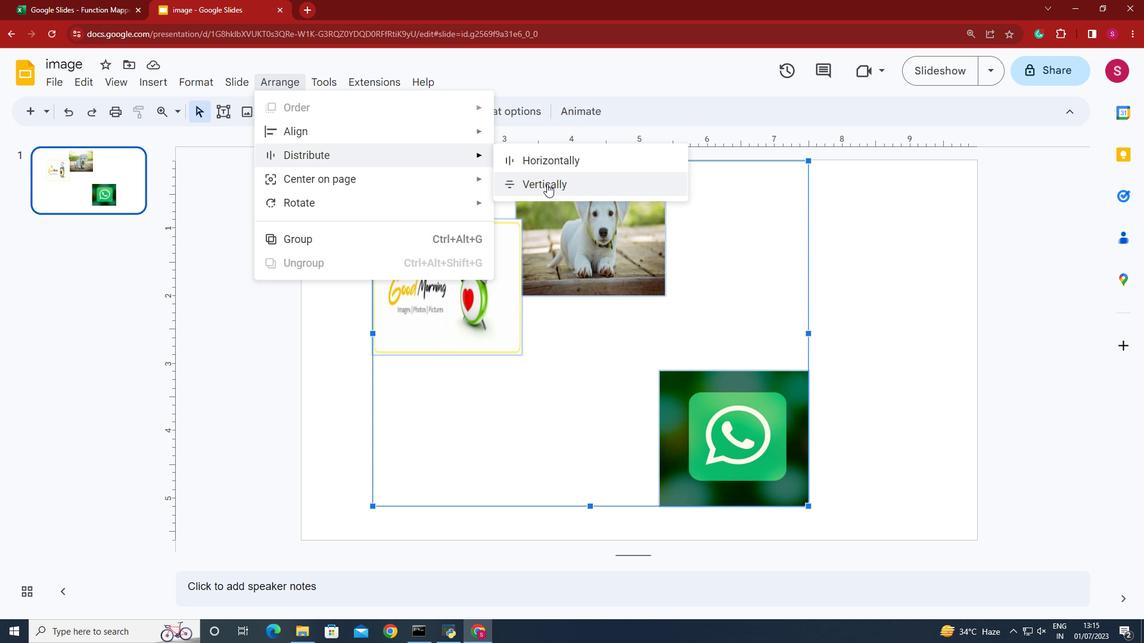 
Action: Mouse moved to (547, 258)
Screenshot: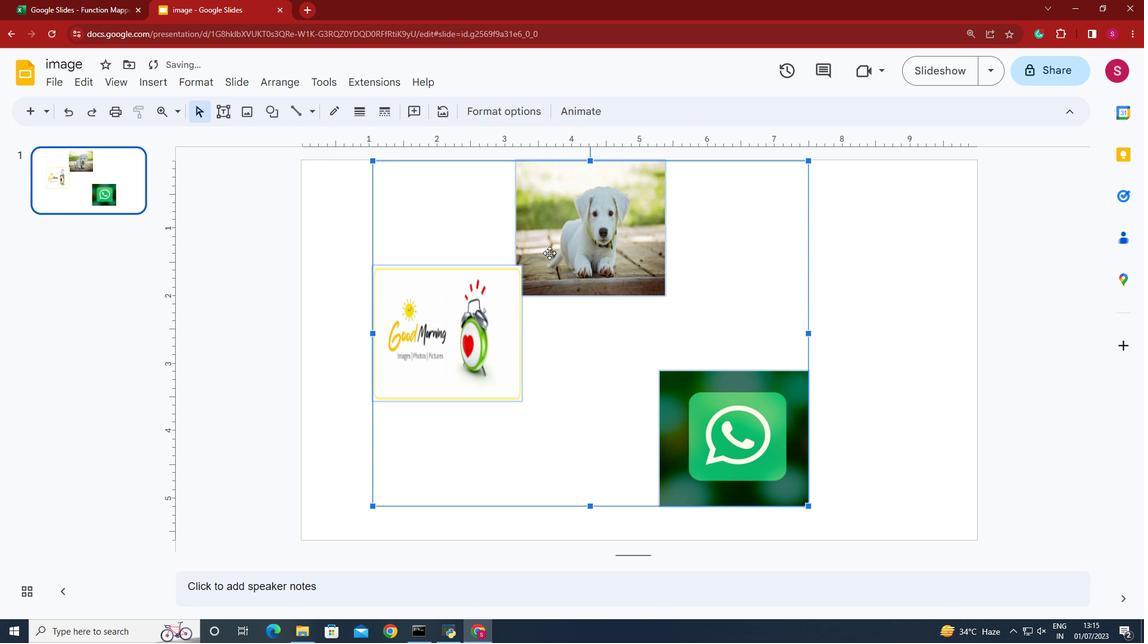 
